 Task: Add the task  Implement a new cloud-based project accounting system for a company to the section Flash Flood in the project BayTech and add a Due Date to the respective task as 2024/01/03
Action: Mouse moved to (536, 426)
Screenshot: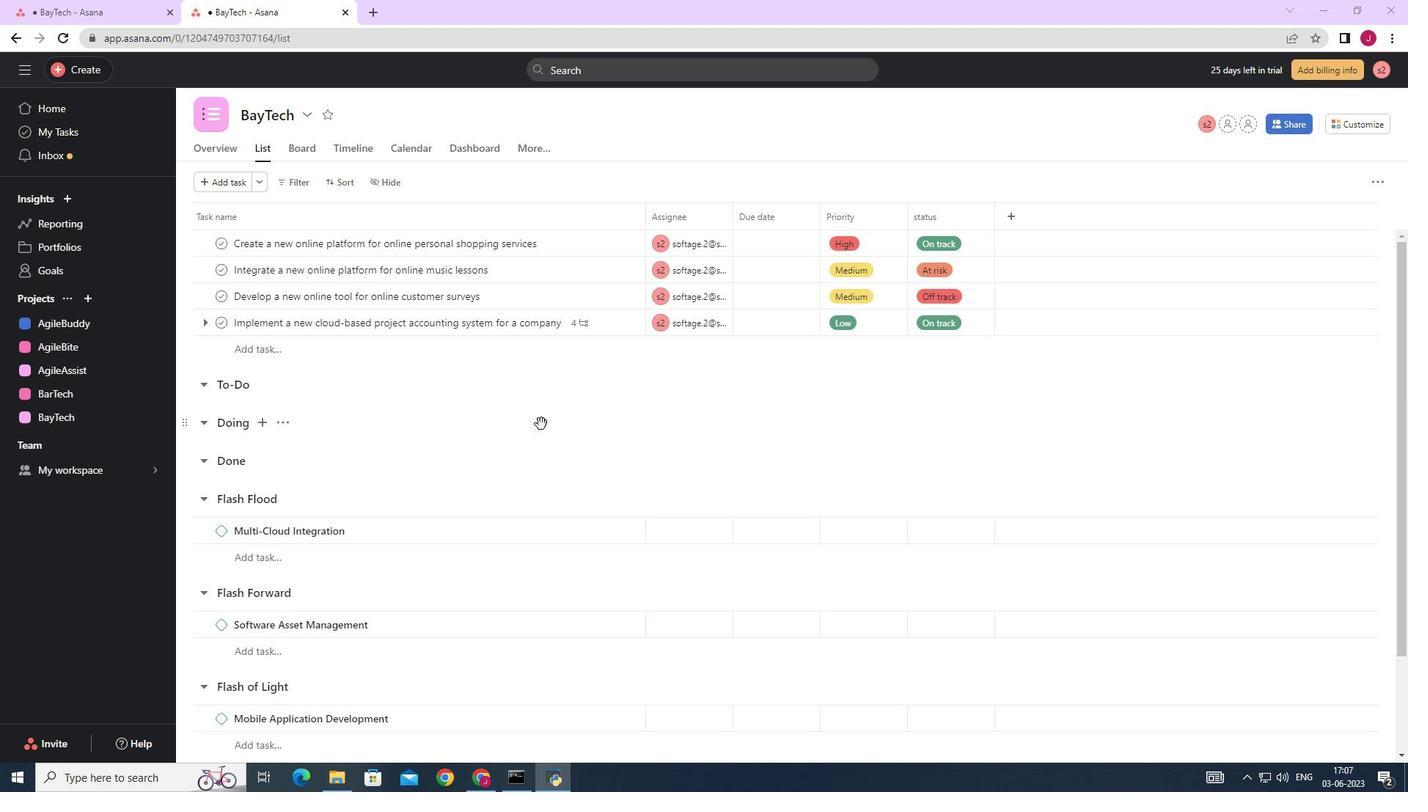 
Action: Mouse scrolled (536, 425) with delta (0, 0)
Screenshot: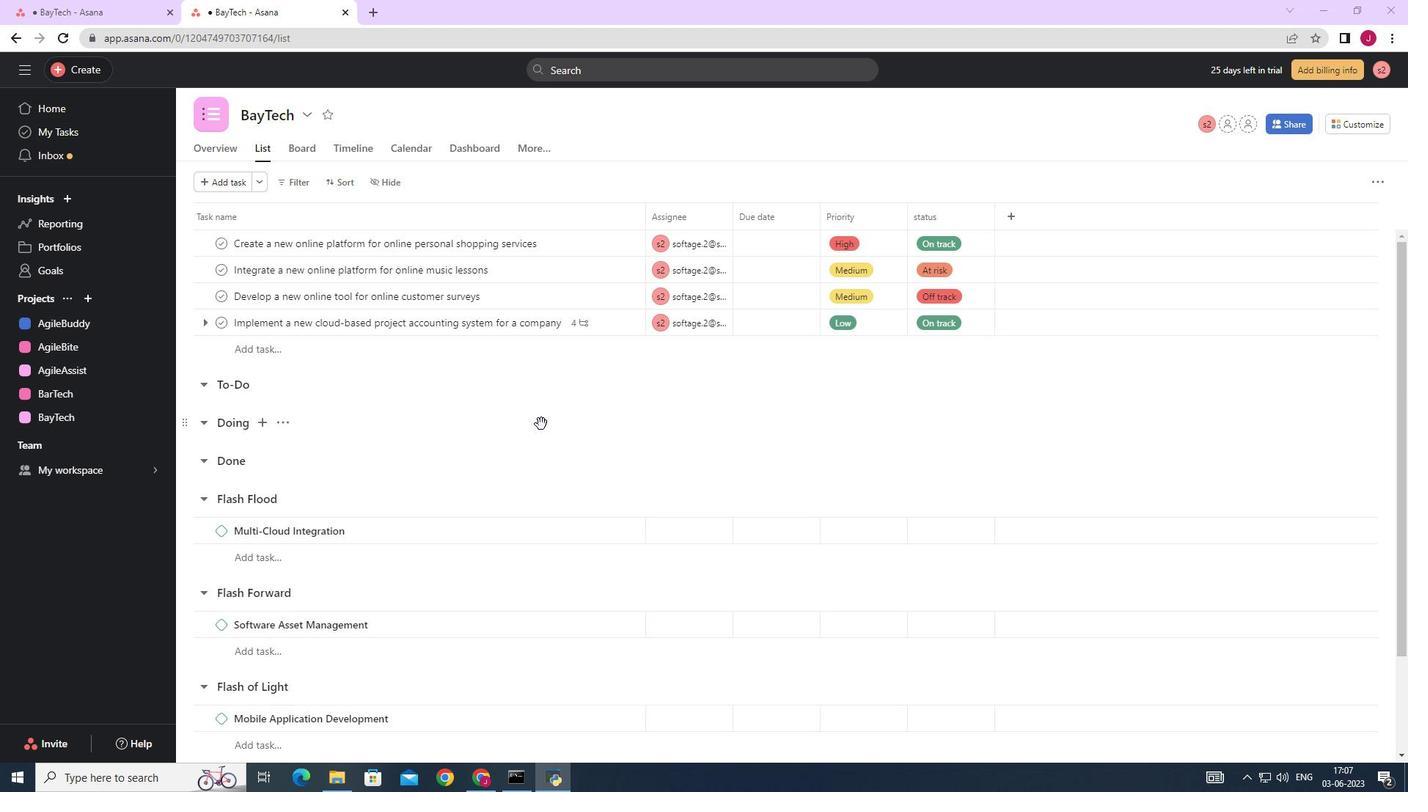 
Action: Mouse scrolled (536, 425) with delta (0, 0)
Screenshot: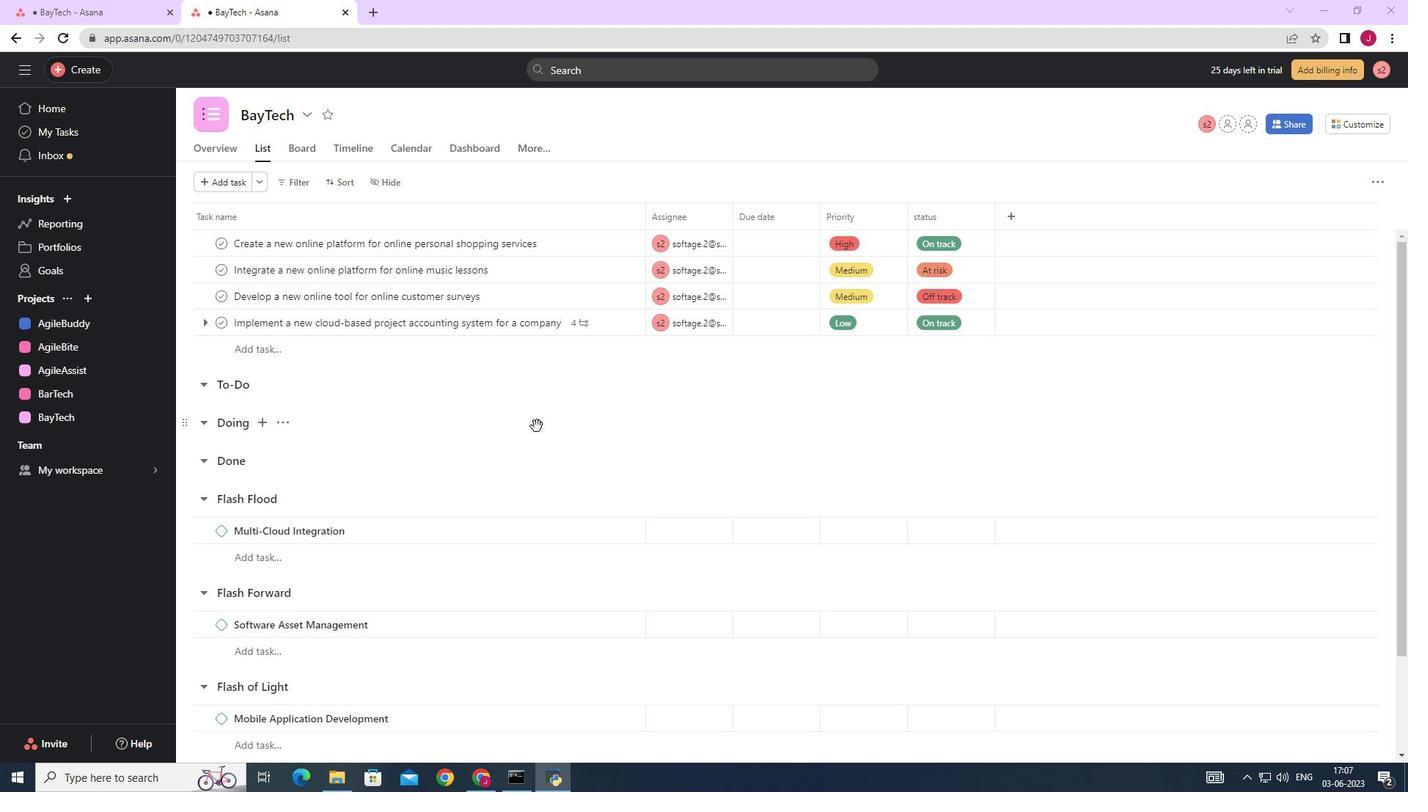 
Action: Mouse scrolled (536, 426) with delta (0, 0)
Screenshot: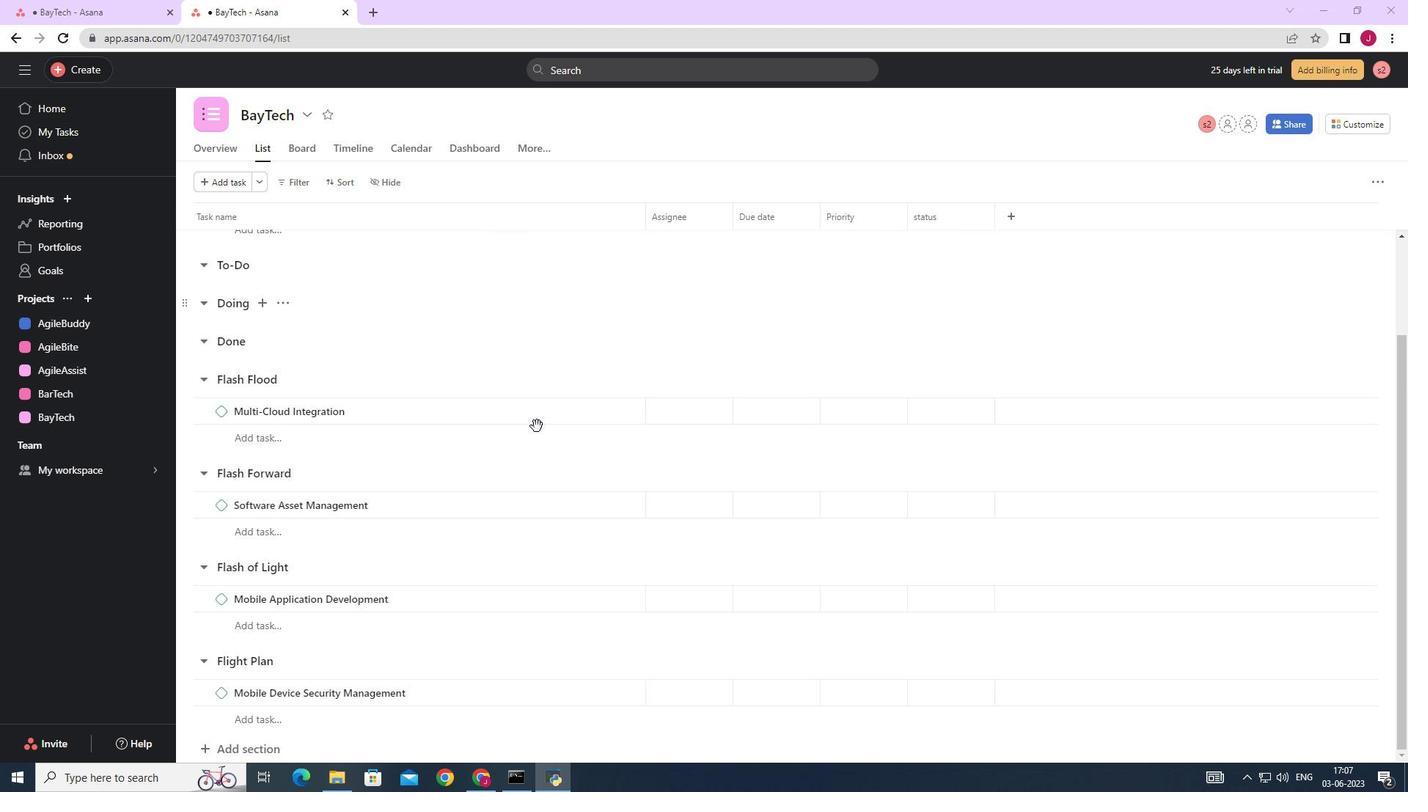 
Action: Mouse scrolled (536, 426) with delta (0, 0)
Screenshot: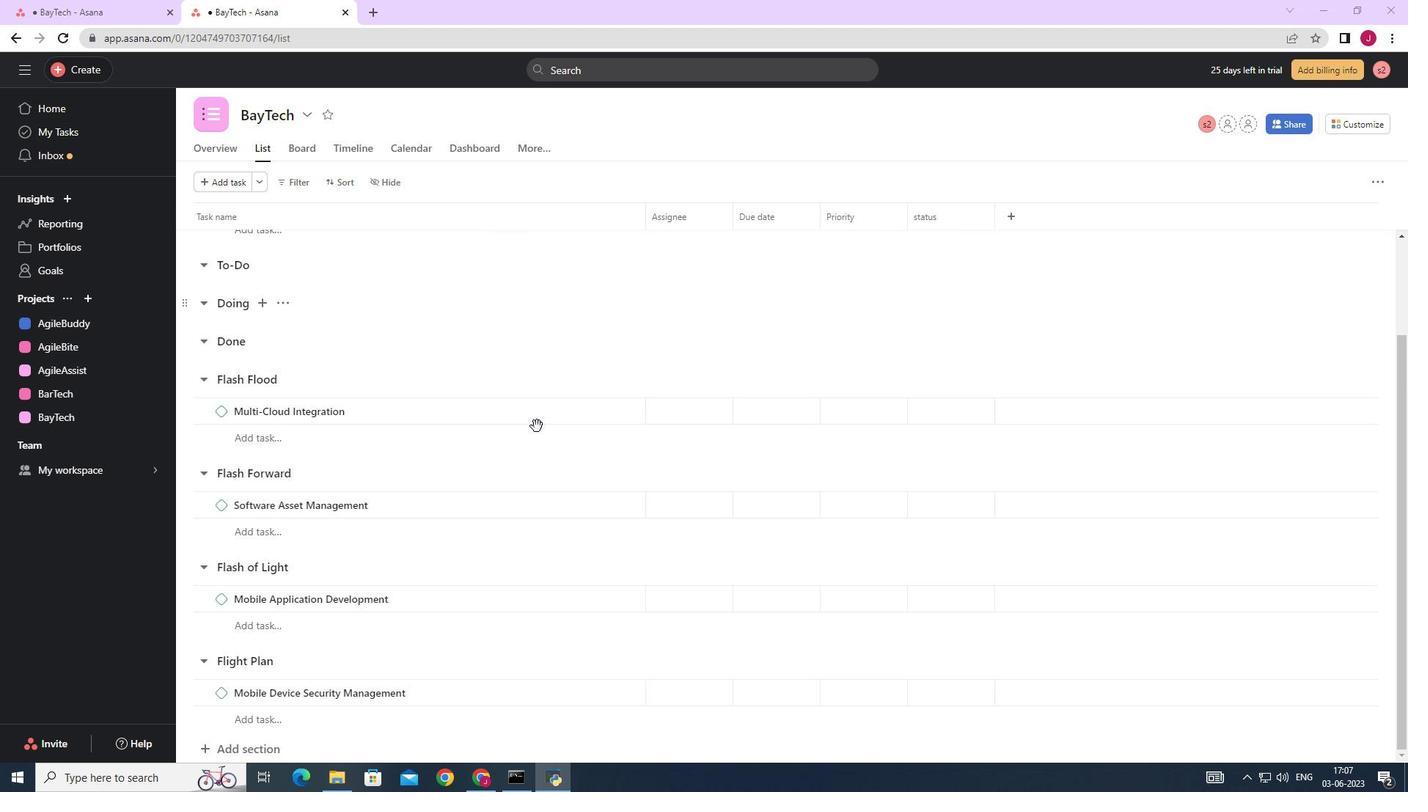 
Action: Mouse scrolled (536, 426) with delta (0, 0)
Screenshot: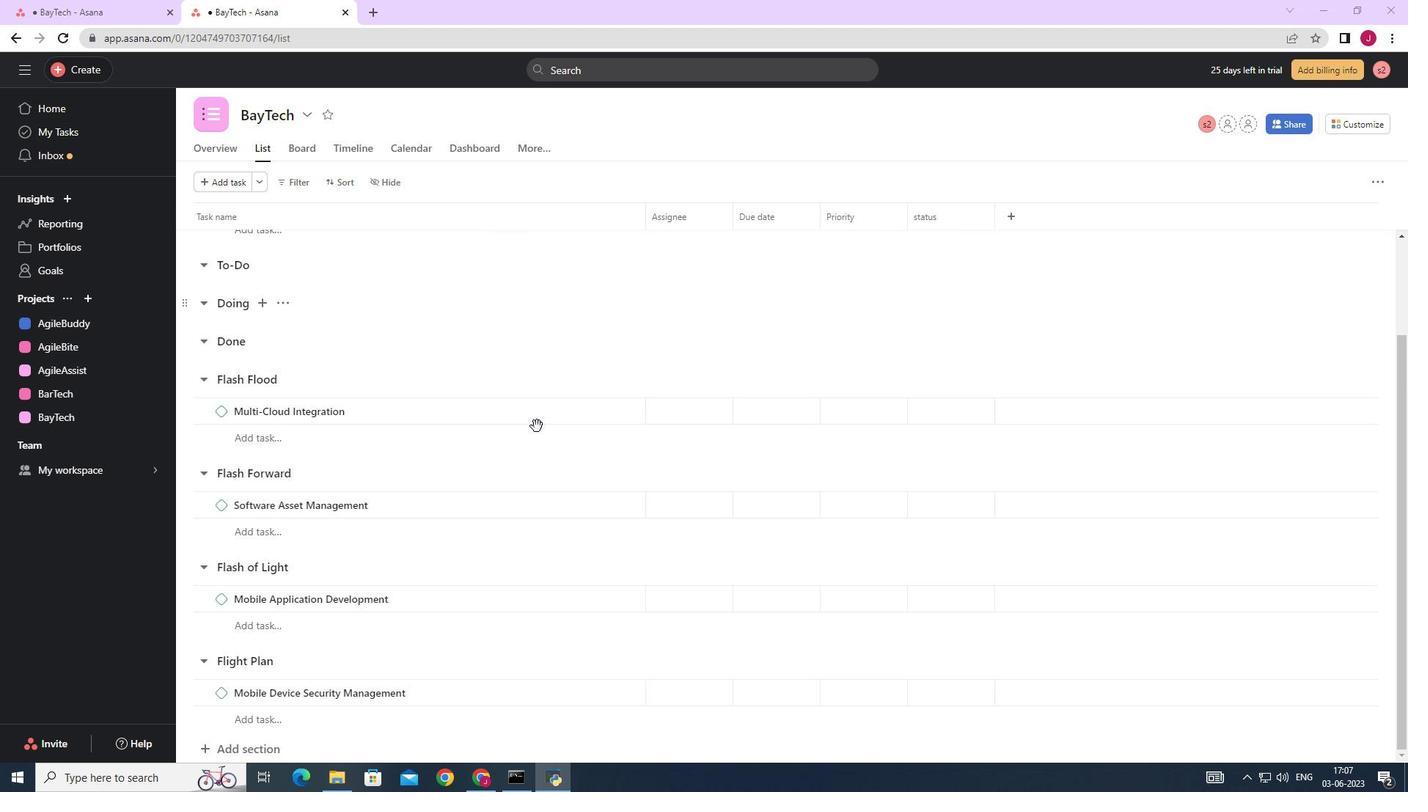 
Action: Mouse moved to (608, 317)
Screenshot: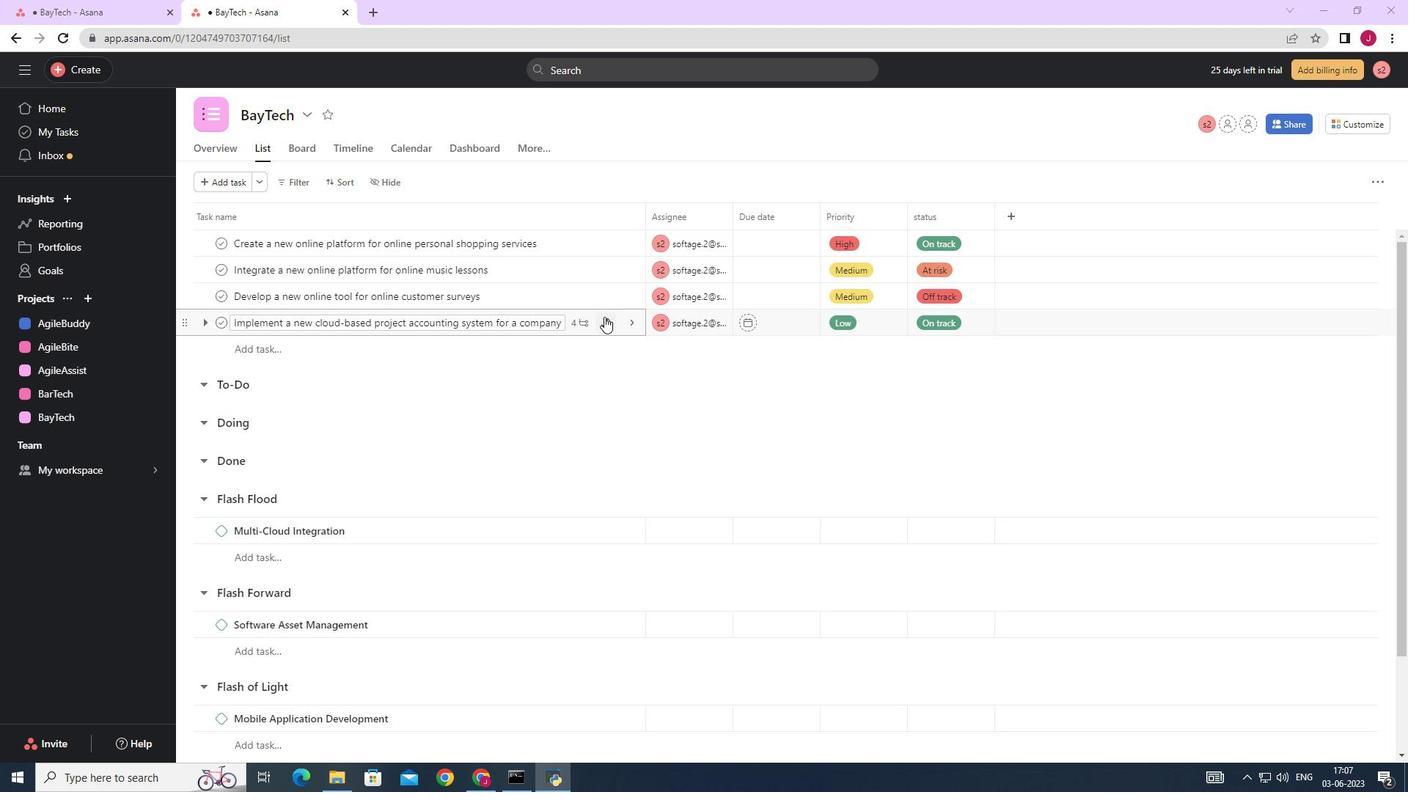 
Action: Mouse pressed left at (608, 317)
Screenshot: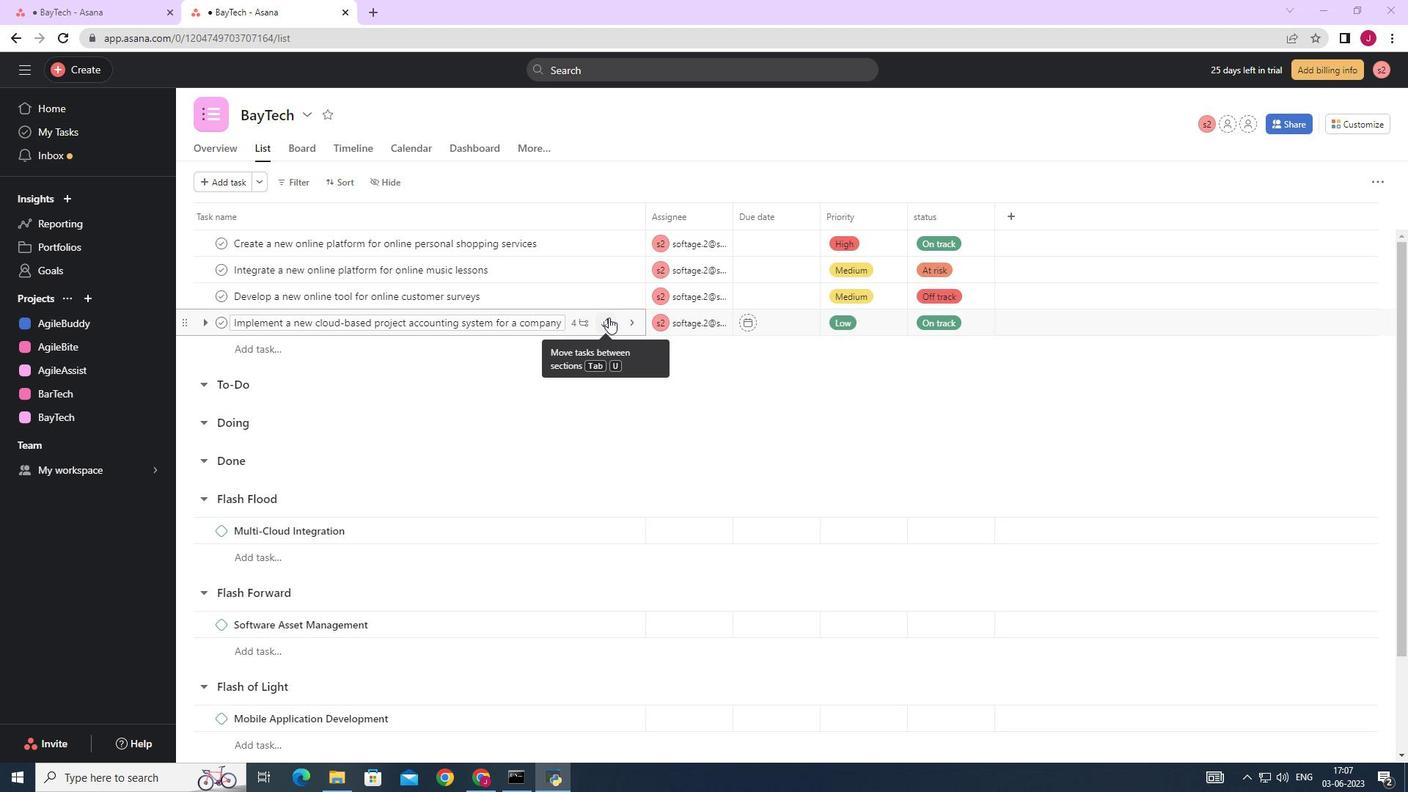 
Action: Mouse moved to (544, 484)
Screenshot: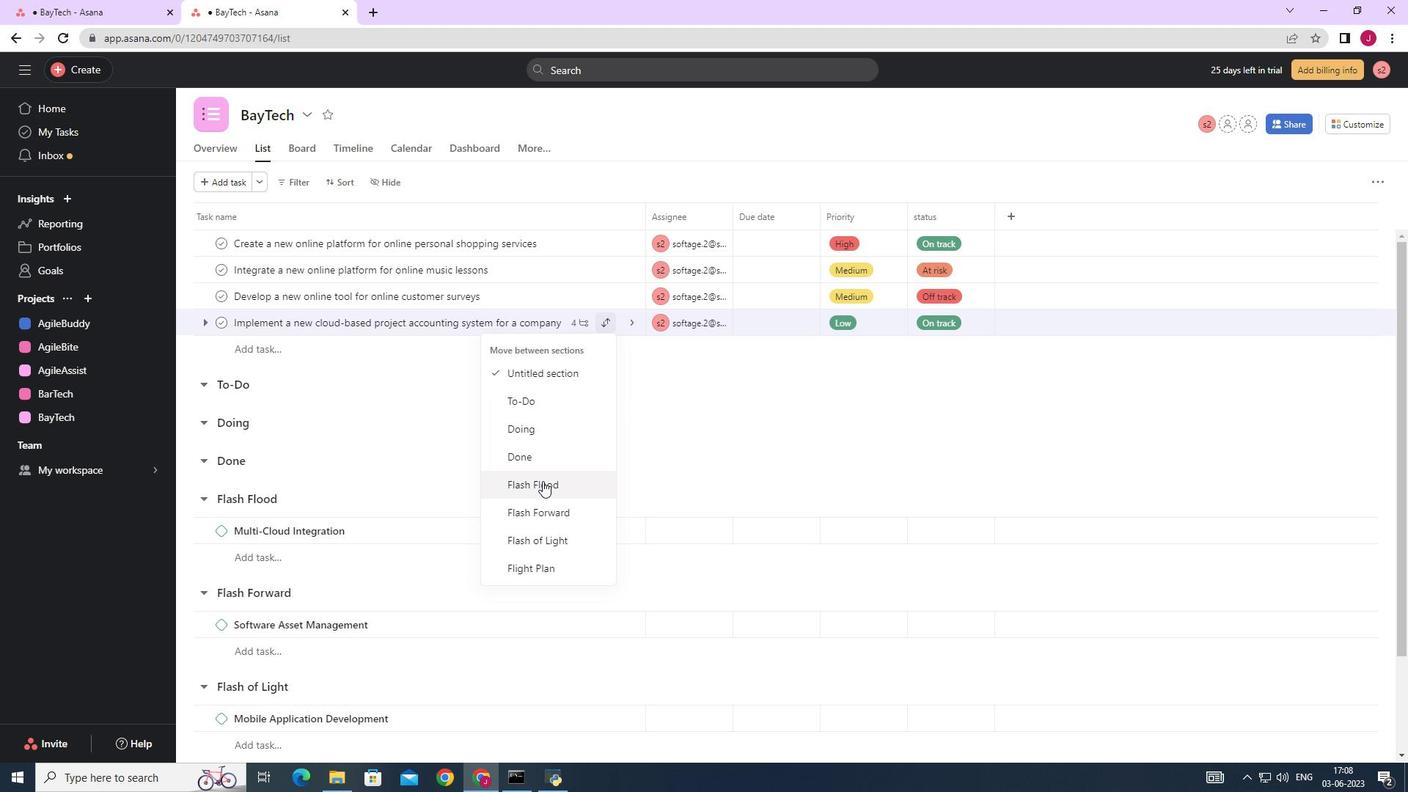 
Action: Mouse pressed left at (544, 484)
Screenshot: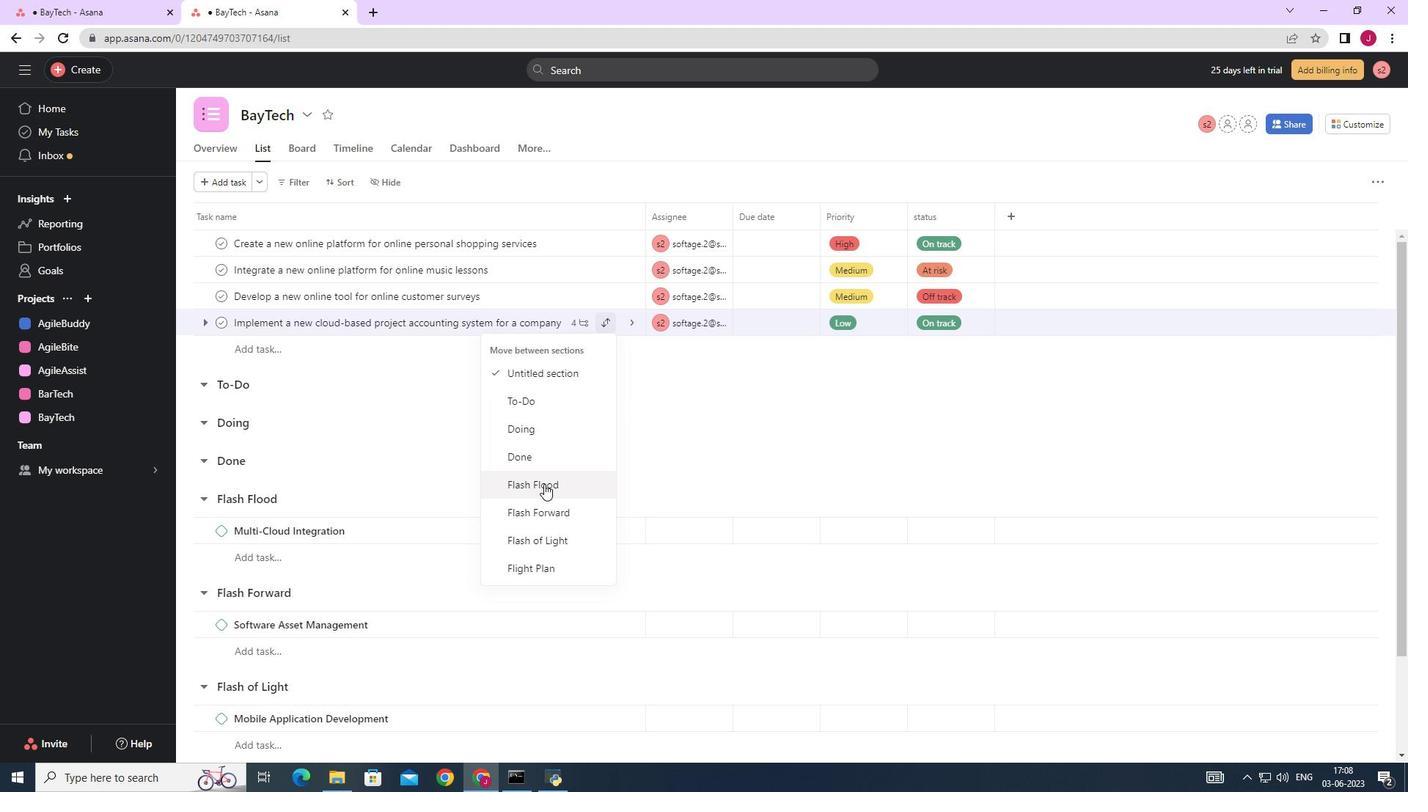 
Action: Mouse moved to (776, 505)
Screenshot: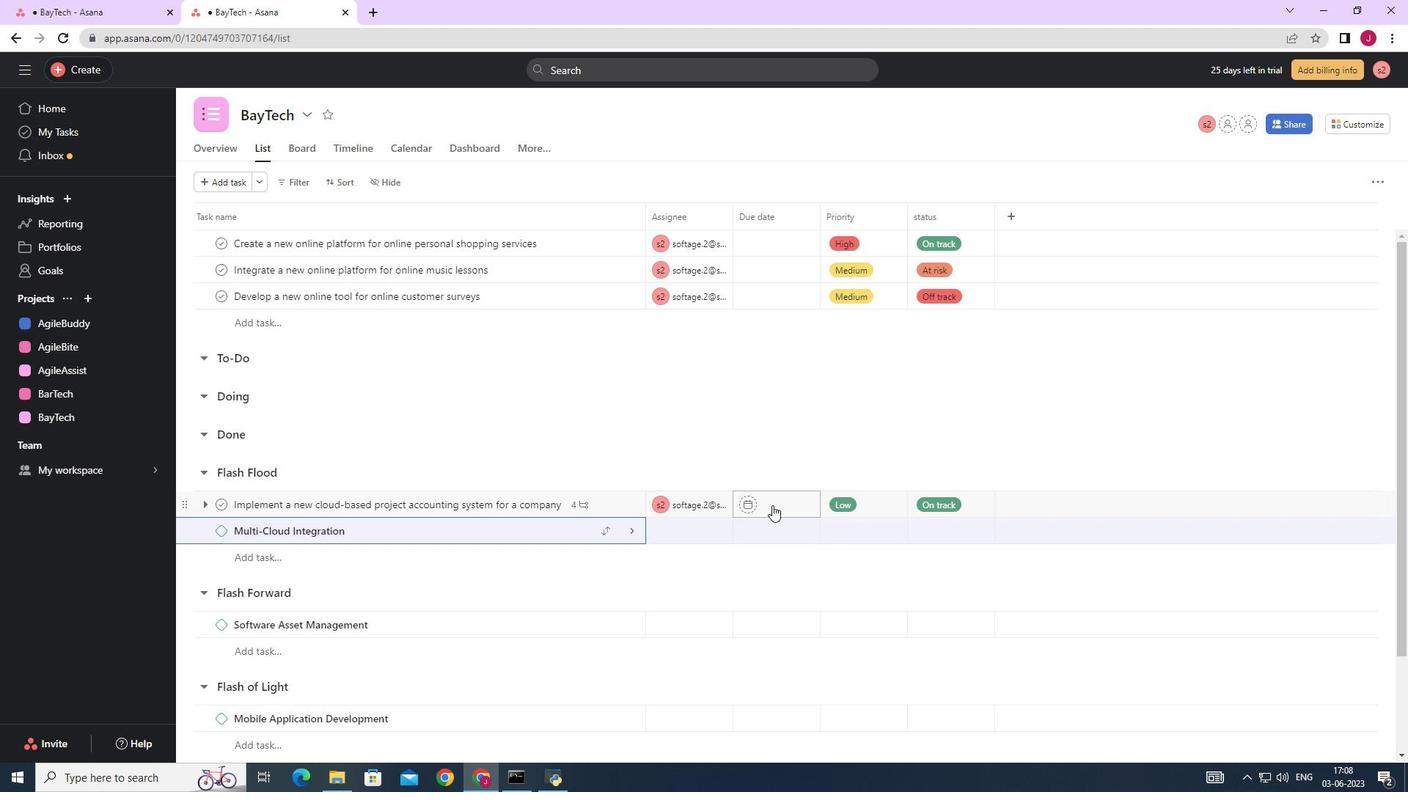 
Action: Mouse pressed left at (776, 505)
Screenshot: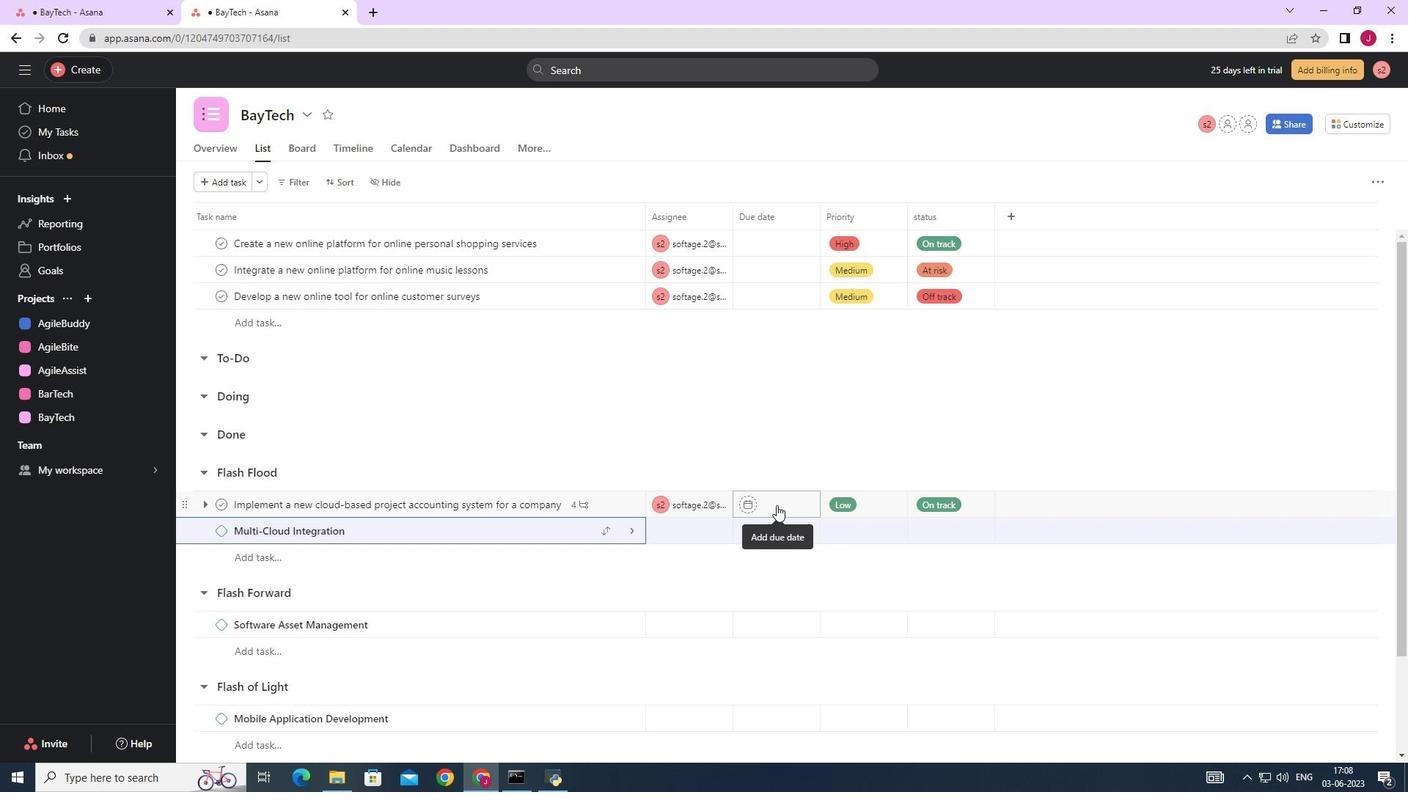 
Action: Mouse moved to (920, 272)
Screenshot: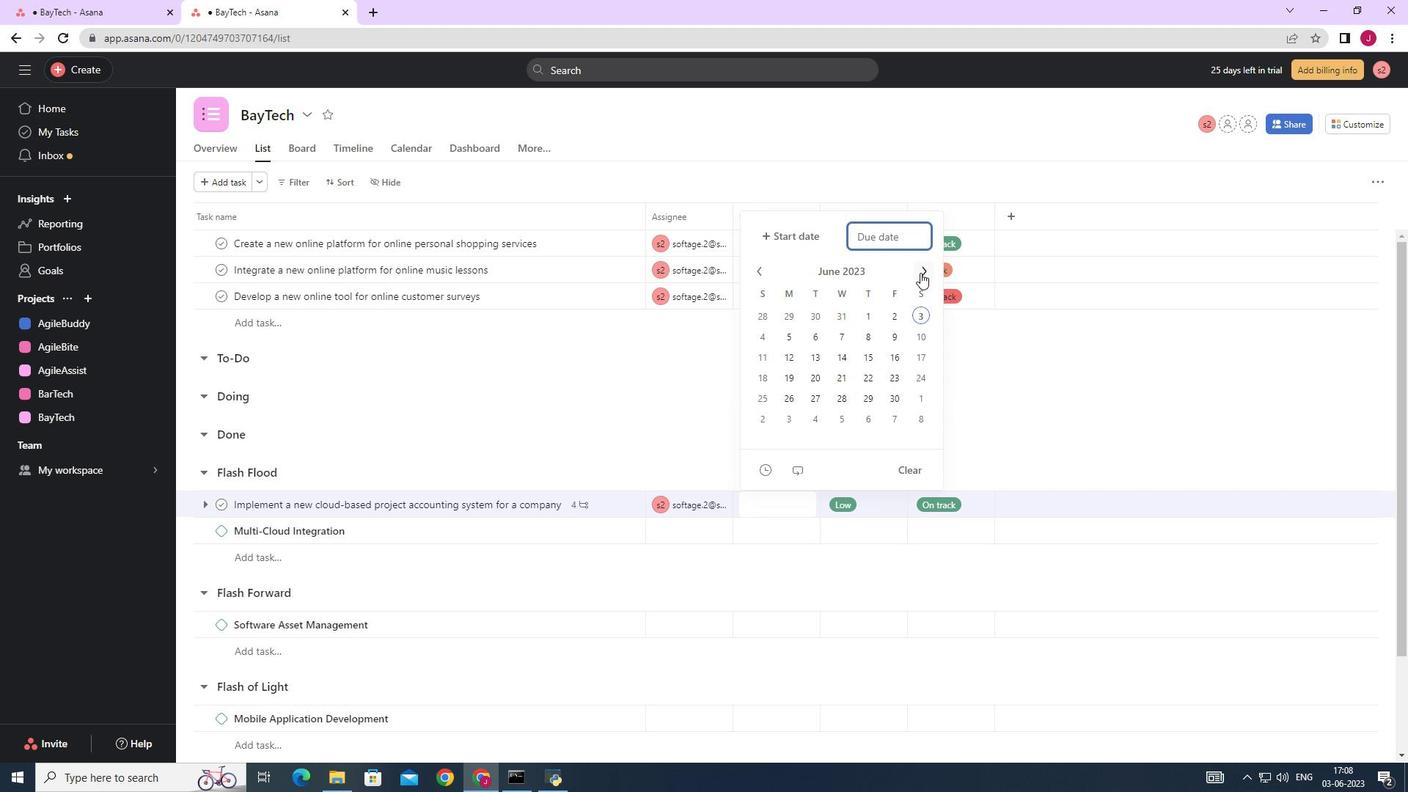 
Action: Mouse pressed left at (920, 272)
Screenshot: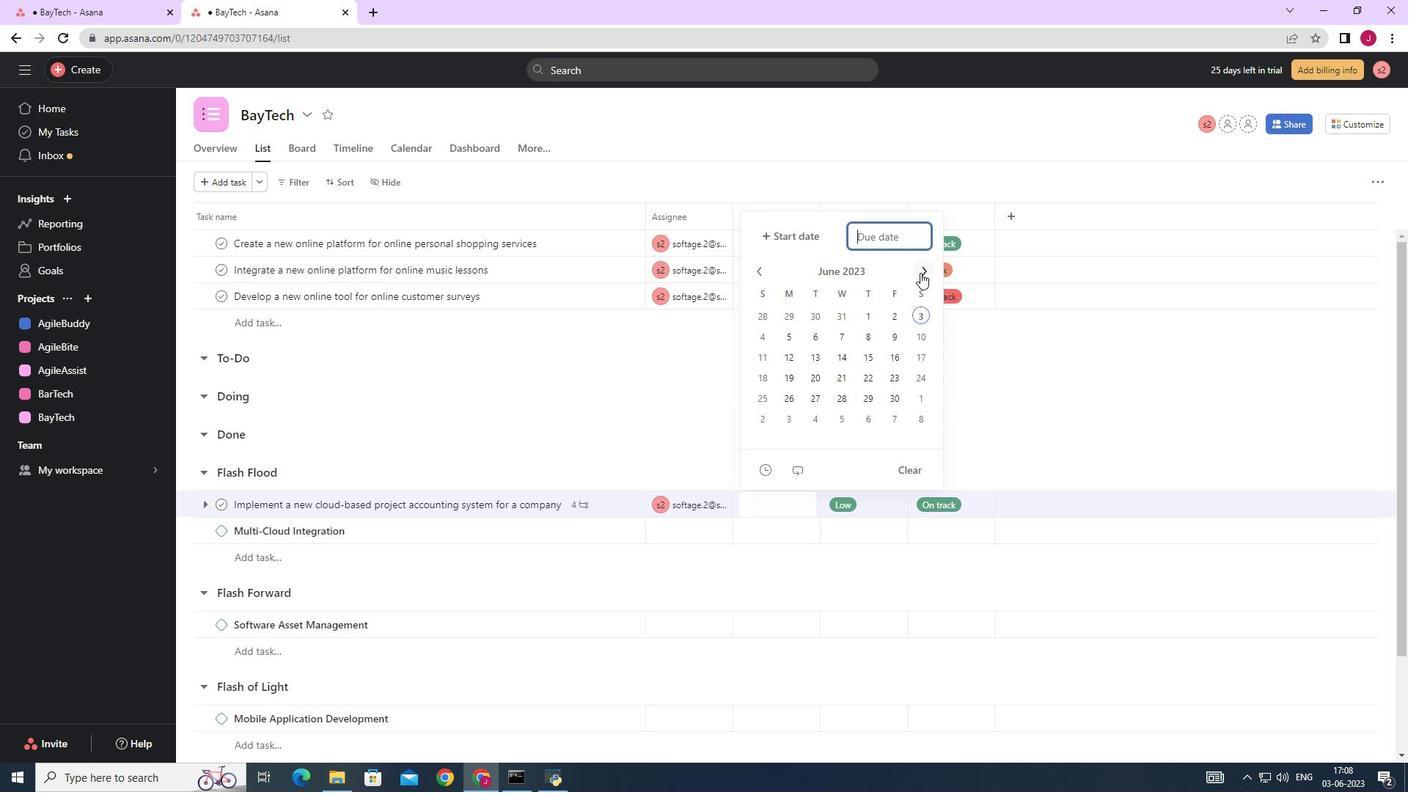 
Action: Mouse pressed left at (920, 272)
Screenshot: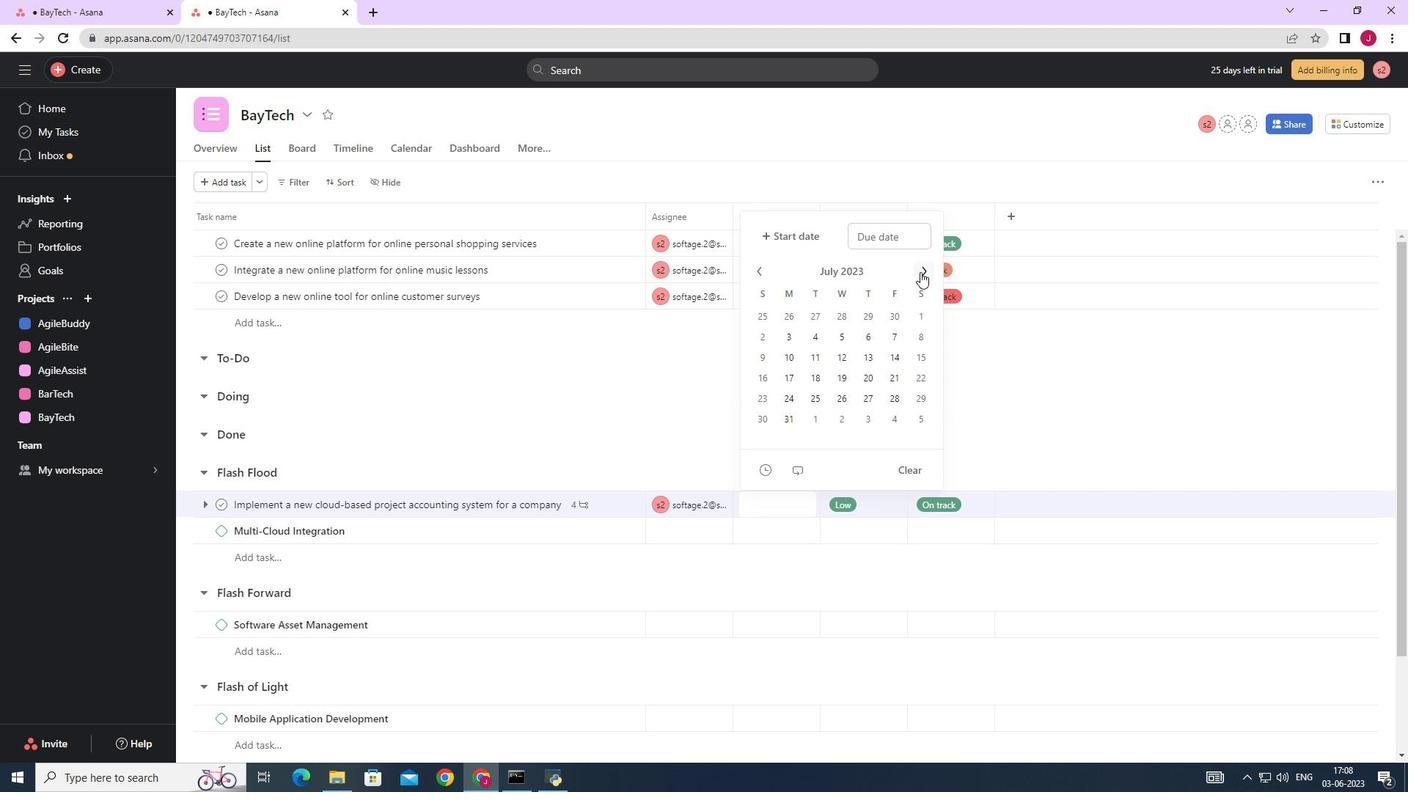 
Action: Mouse pressed left at (920, 272)
Screenshot: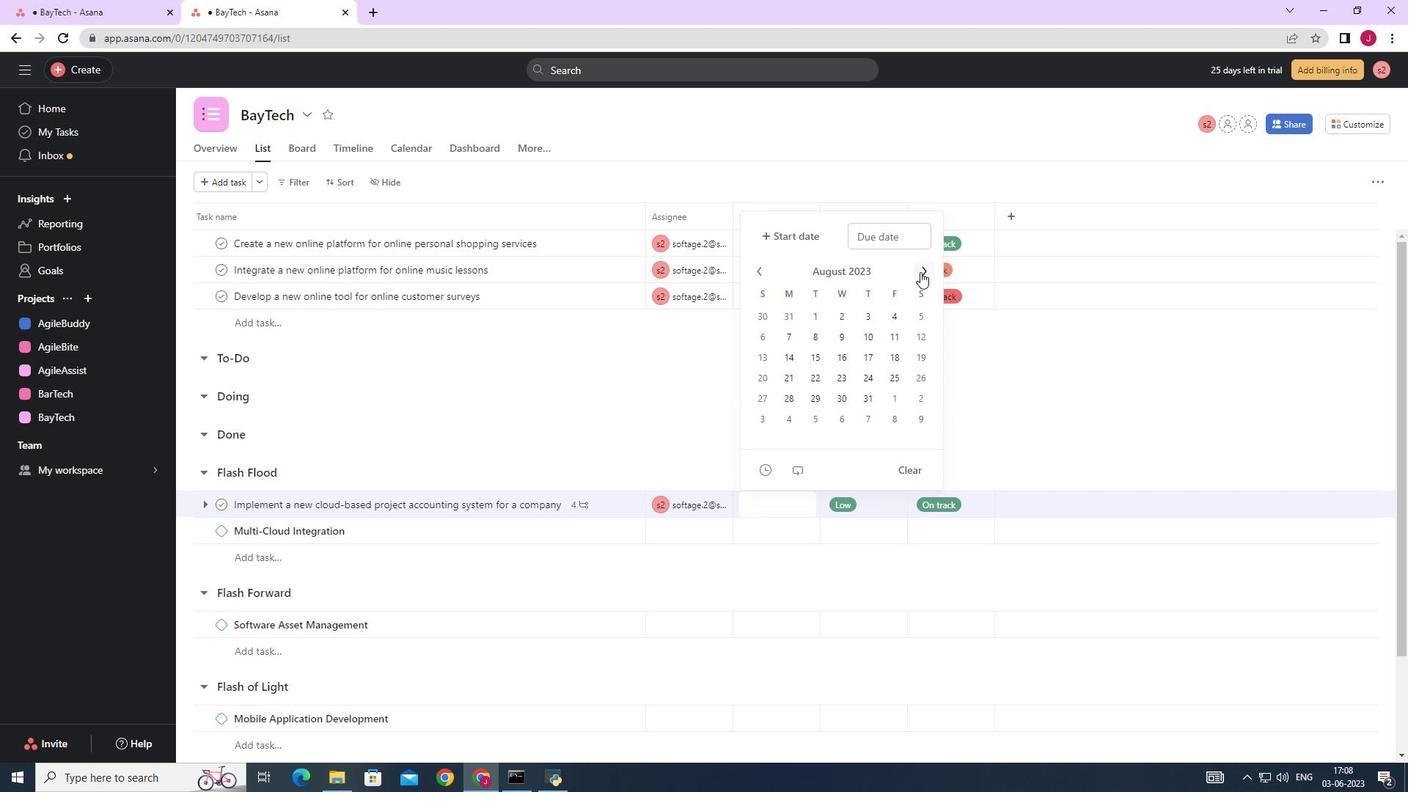 
Action: Mouse pressed left at (920, 272)
Screenshot: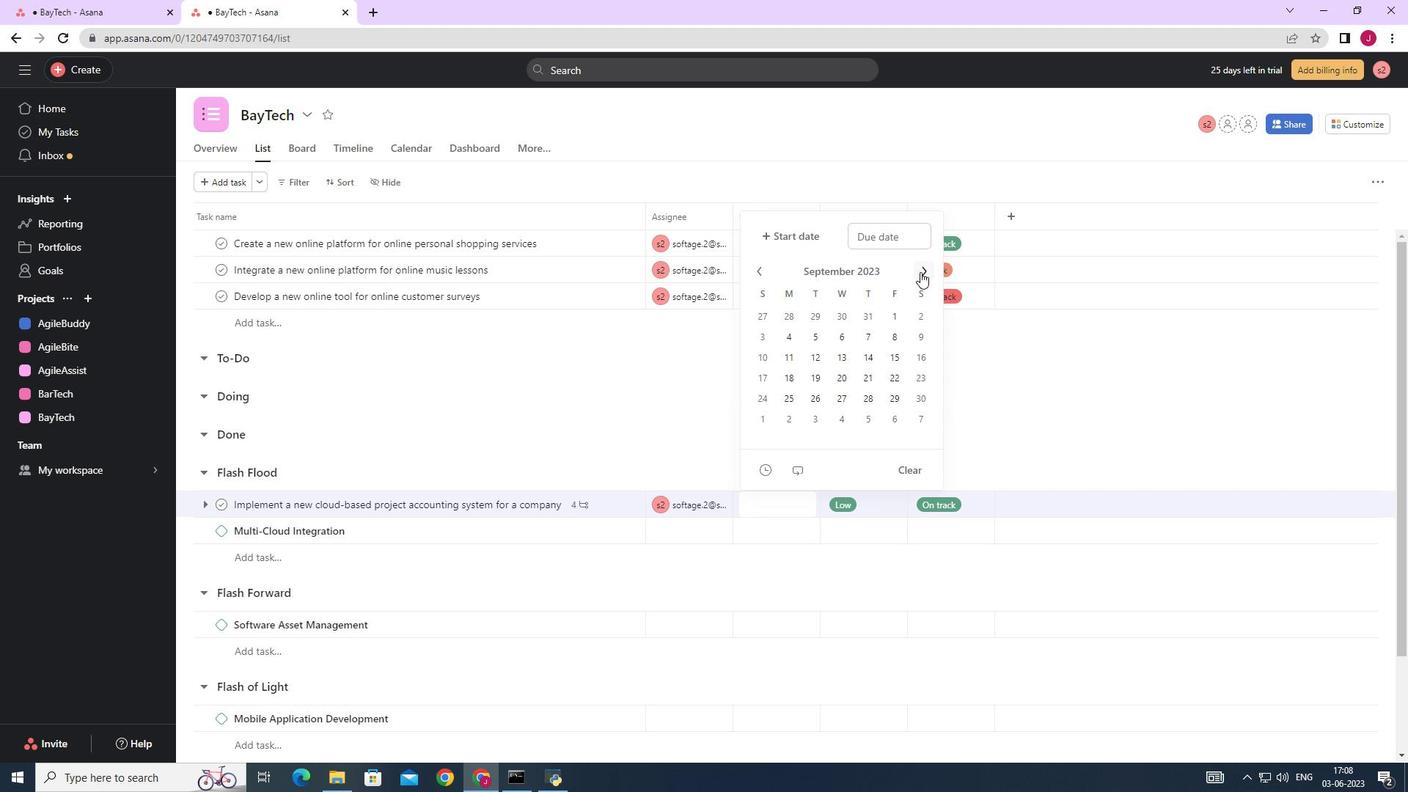 
Action: Mouse moved to (921, 272)
Screenshot: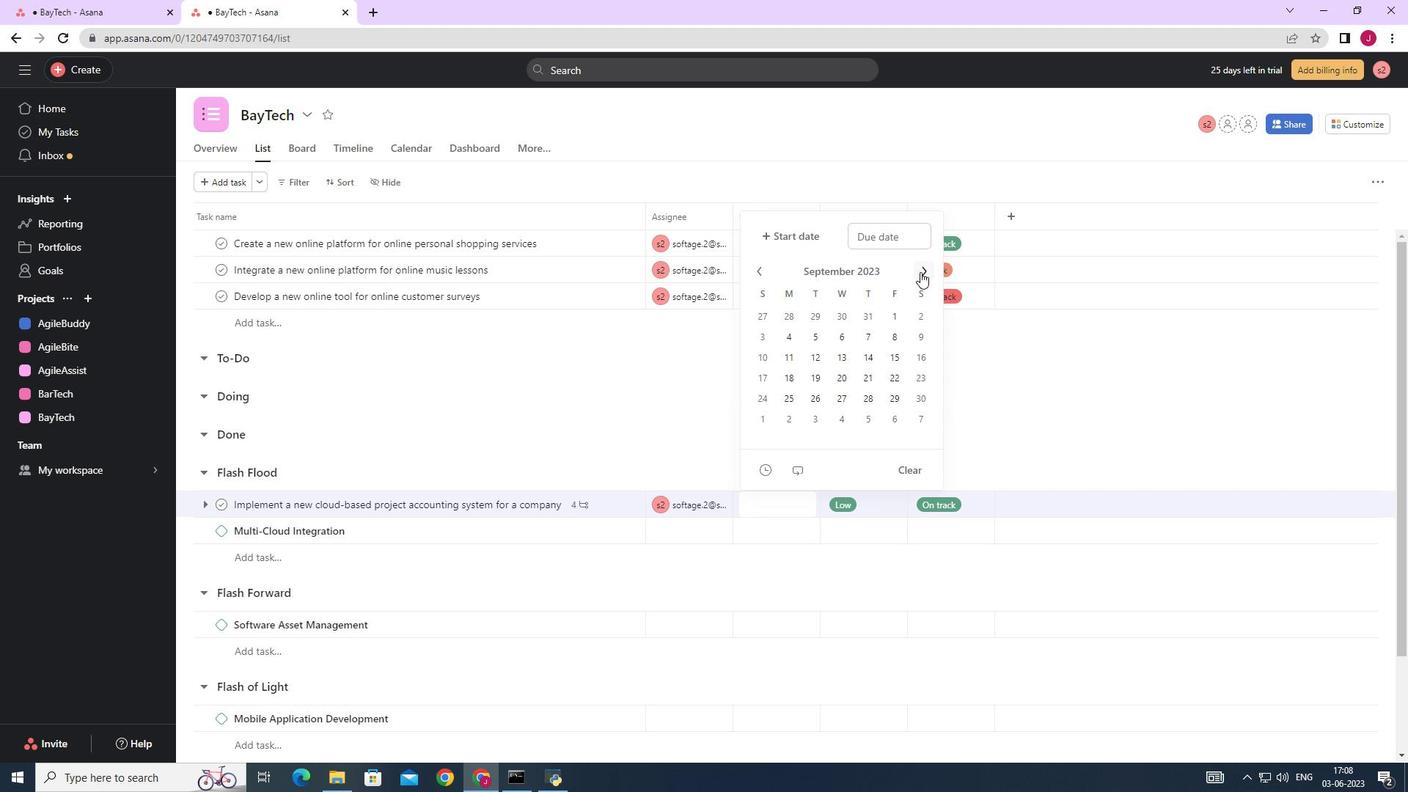 
Action: Mouse pressed left at (921, 272)
Screenshot: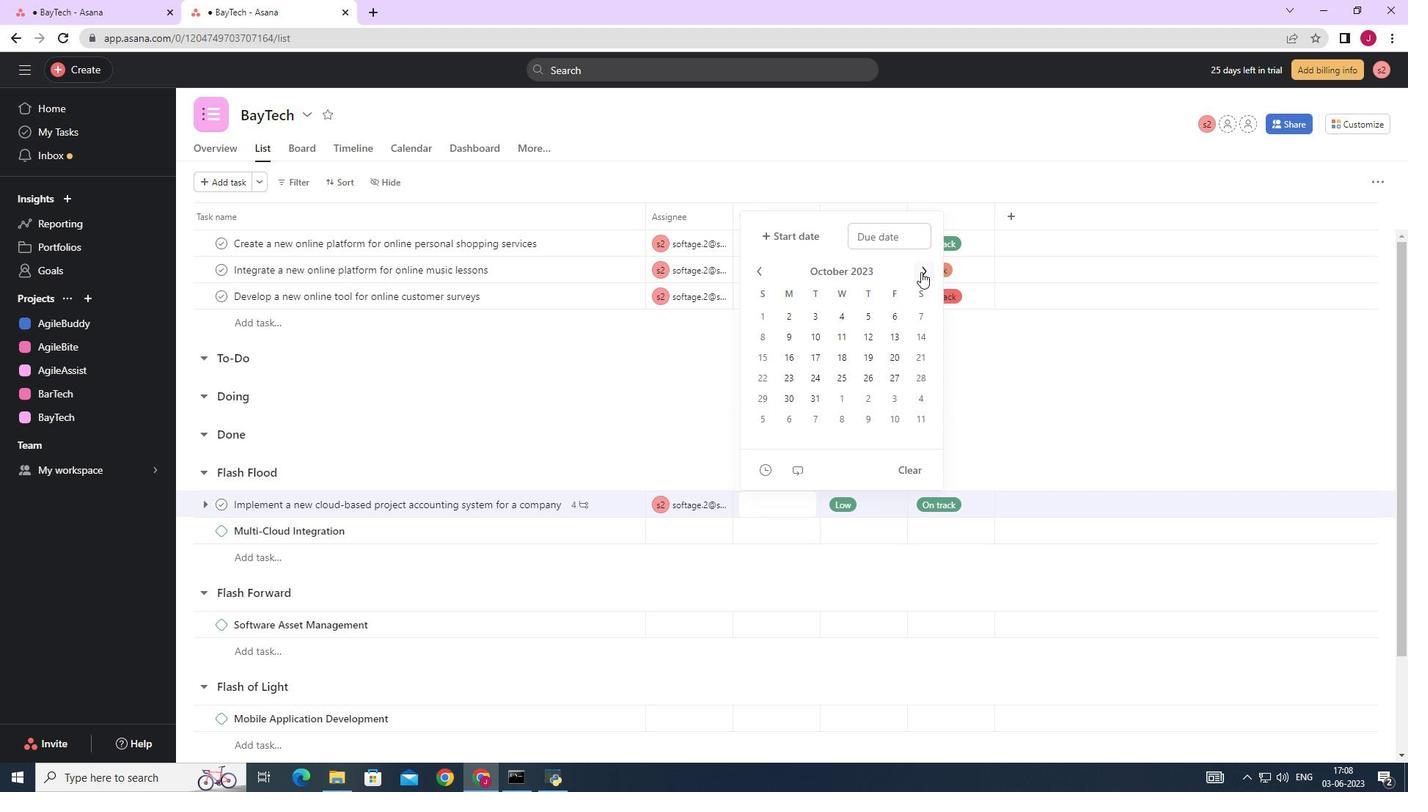 
Action: Mouse pressed left at (921, 272)
Screenshot: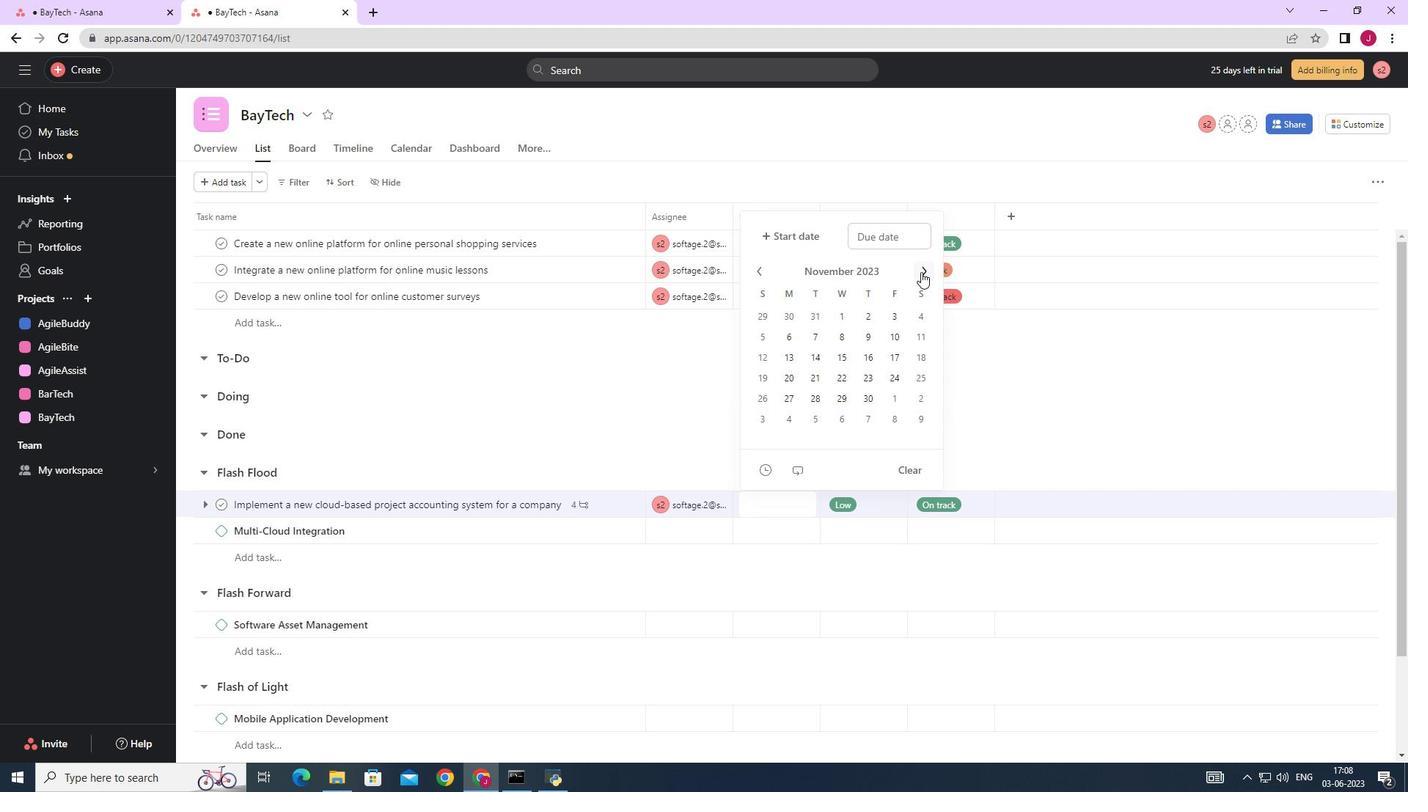 
Action: Mouse pressed left at (921, 272)
Screenshot: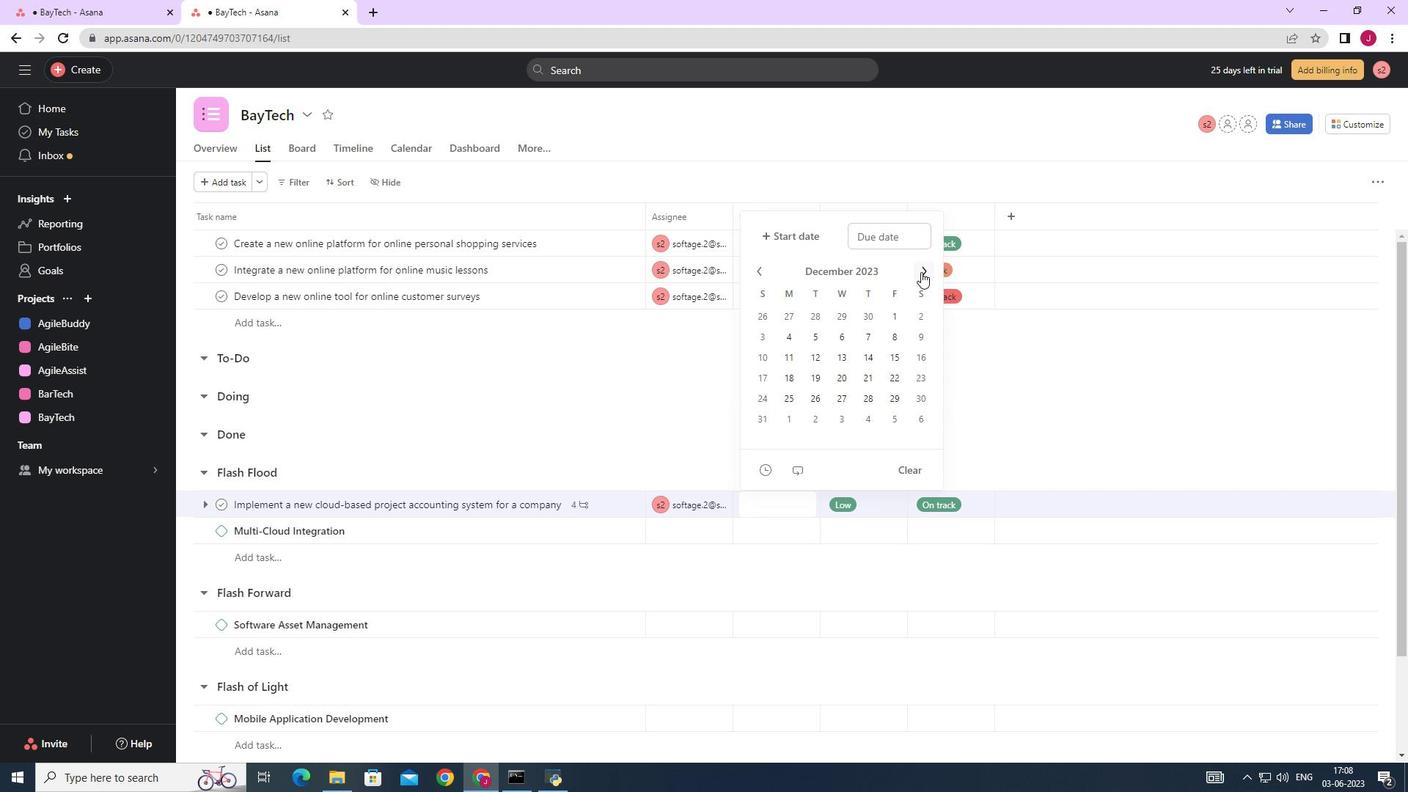 
Action: Mouse moved to (844, 315)
Screenshot: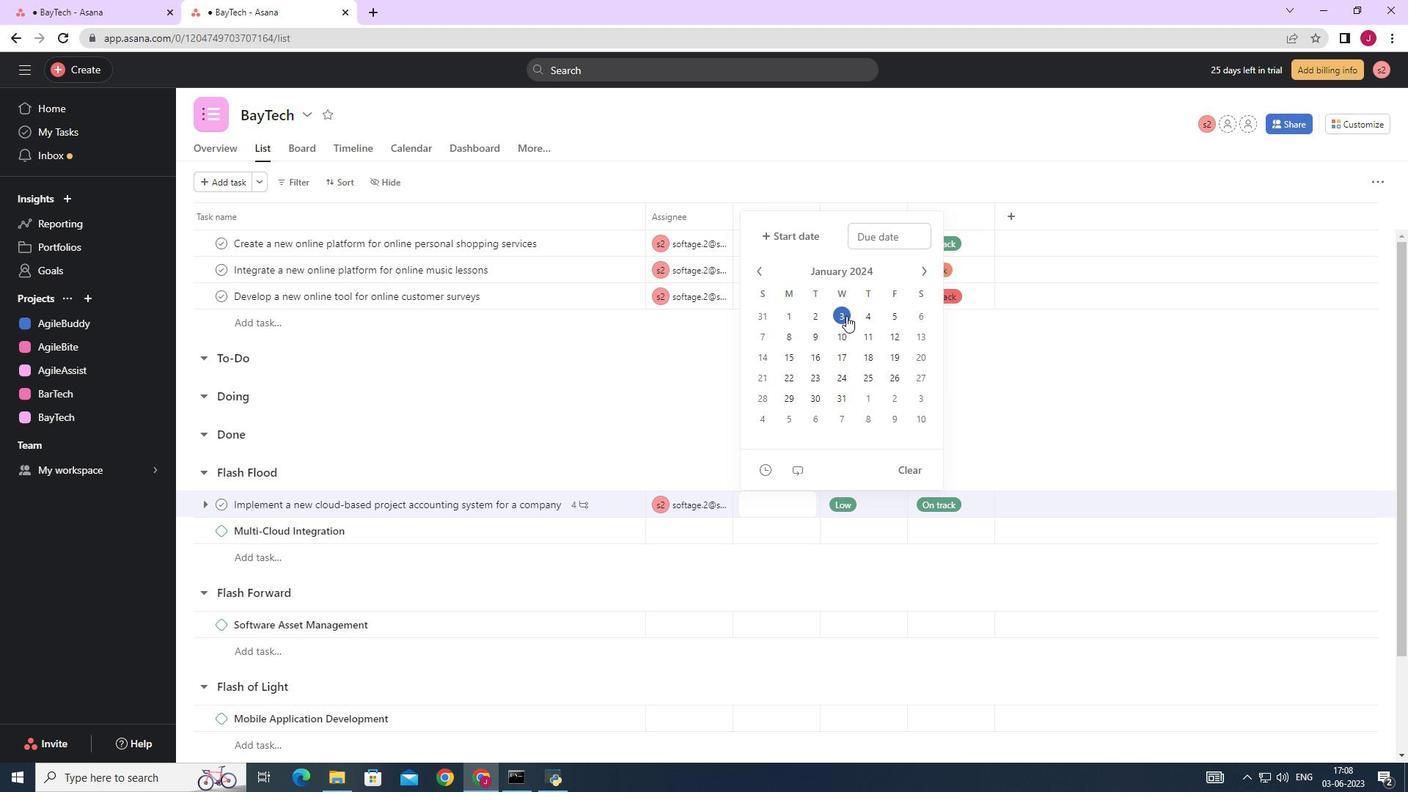 
Action: Mouse pressed left at (844, 315)
Screenshot: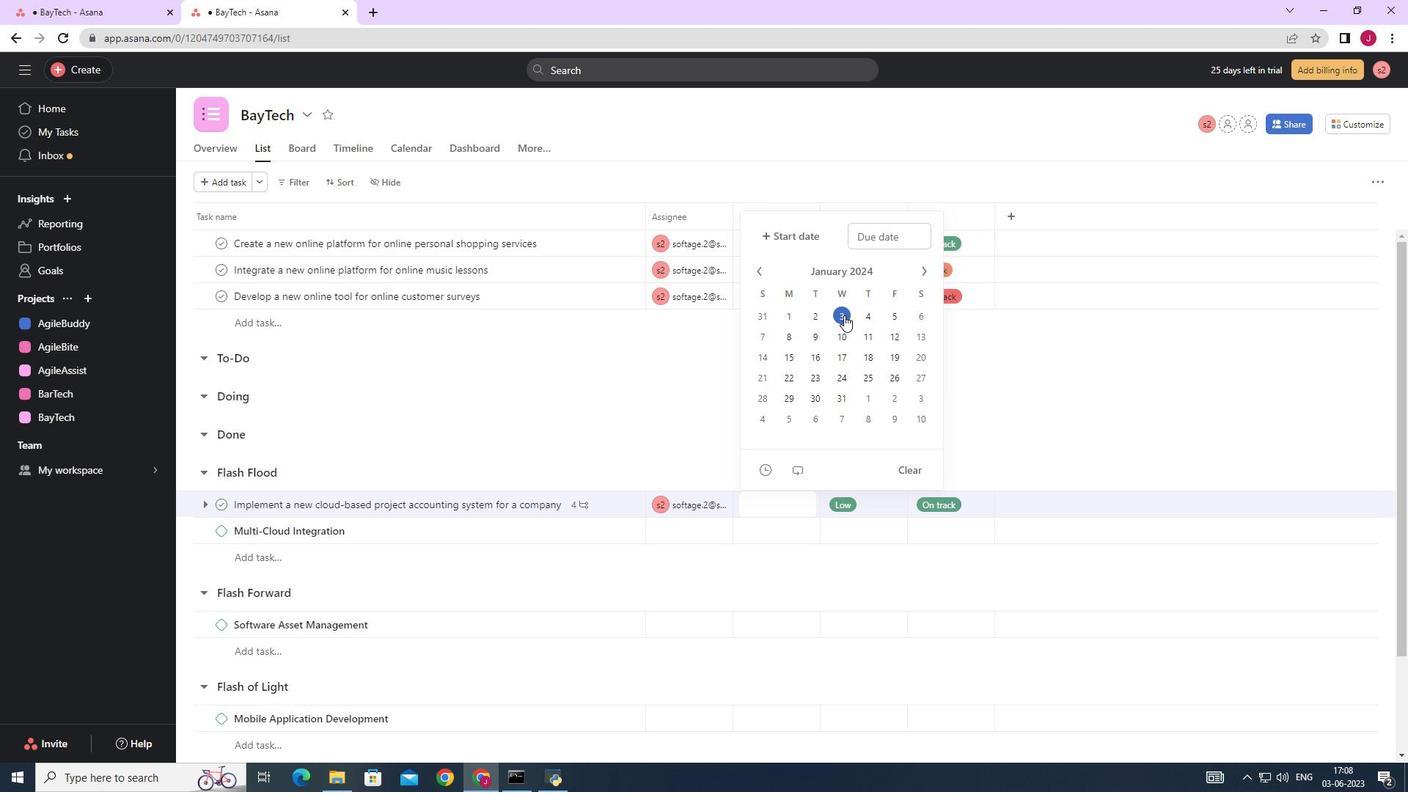 
Action: Mouse moved to (1089, 423)
Screenshot: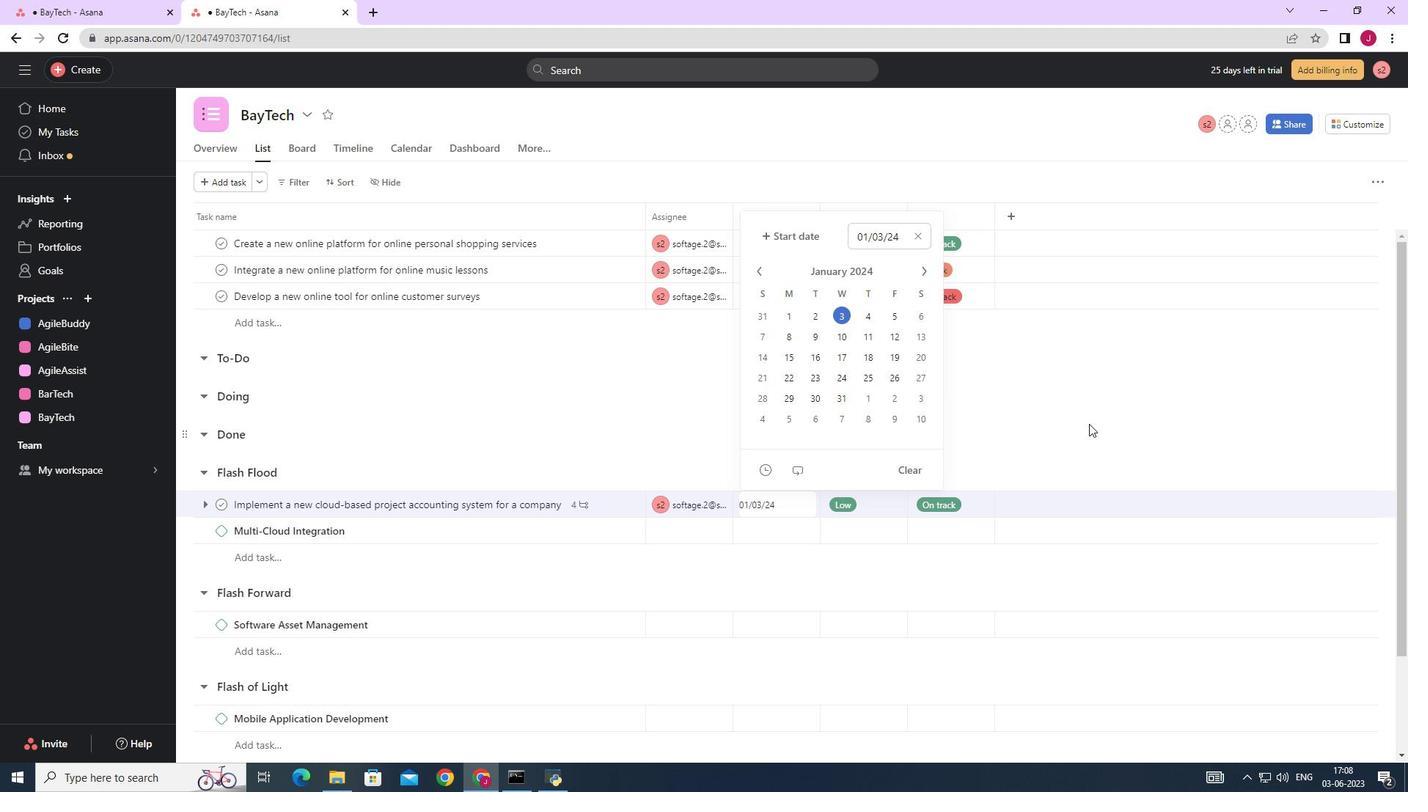 
Action: Mouse pressed left at (1089, 423)
Screenshot: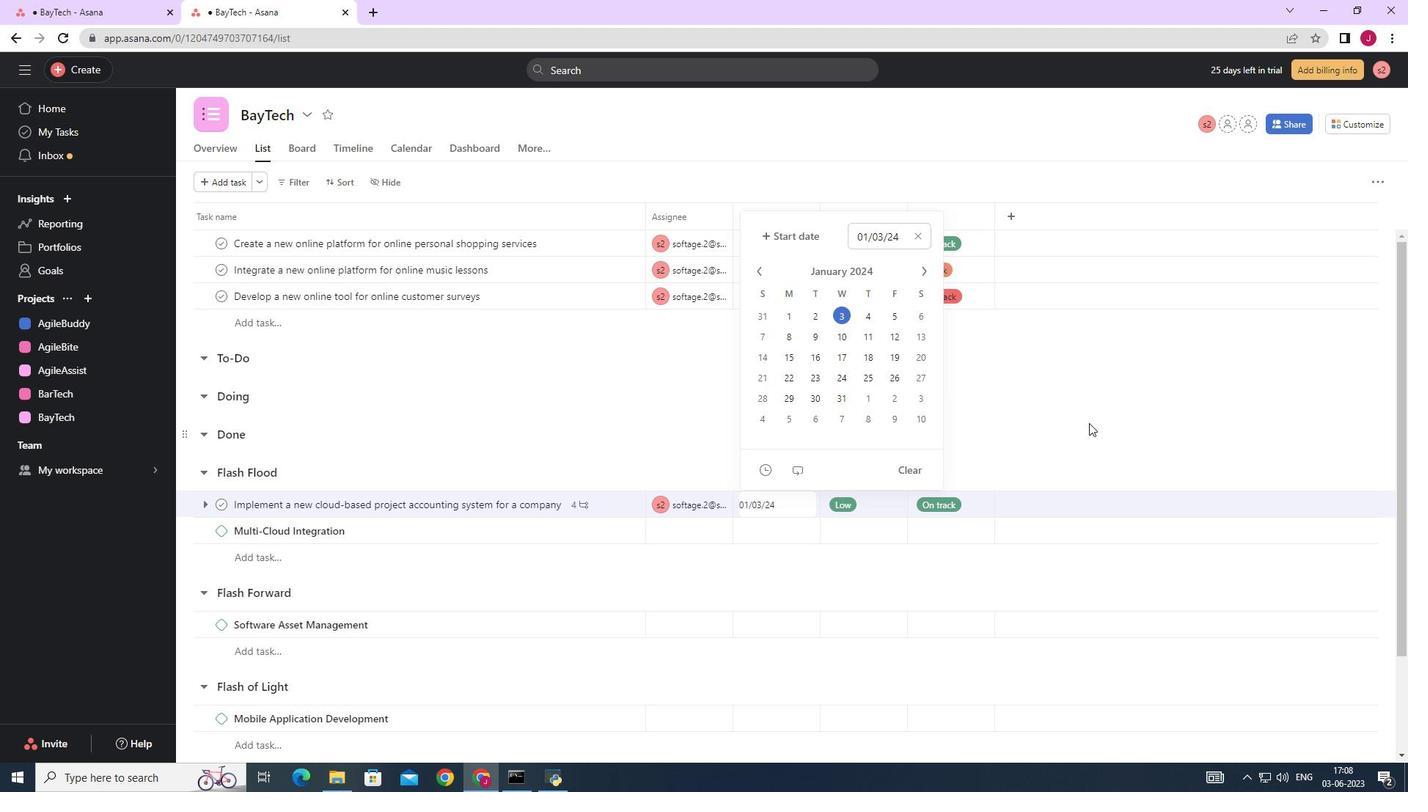 
